 Task: Create a due date automation trigger when advanced on, 2 hours before a card is due add dates due in in more than 1 days.
Action: Mouse moved to (1023, 282)
Screenshot: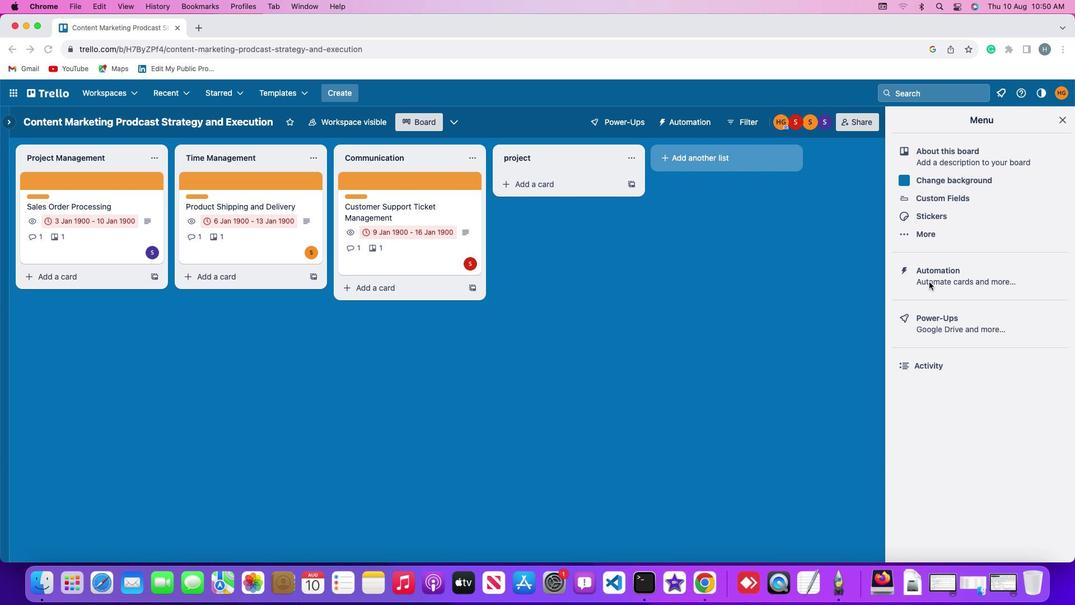 
Action: Mouse pressed left at (1023, 282)
Screenshot: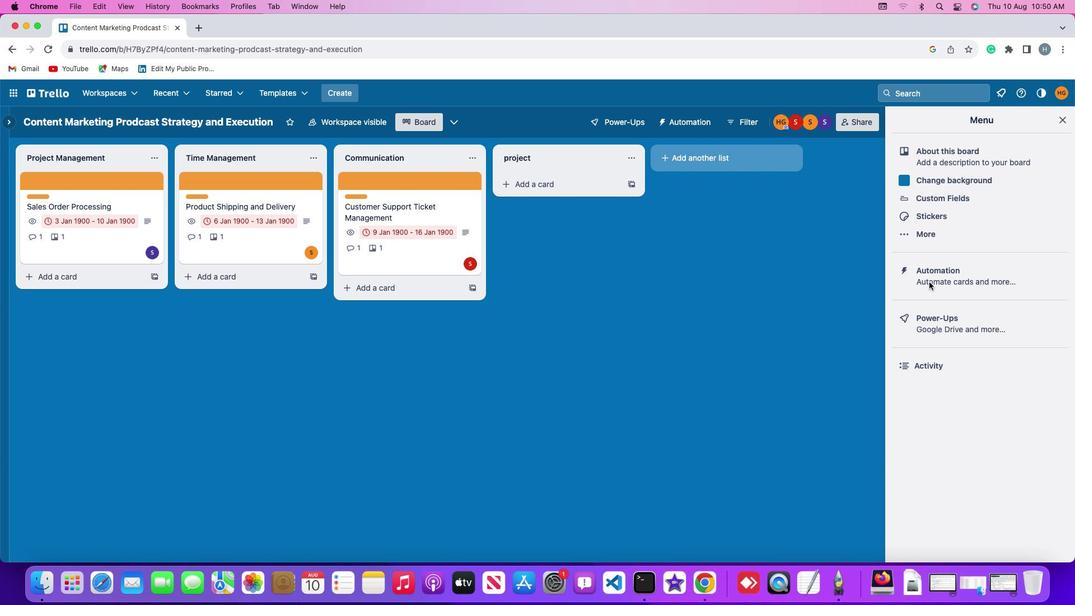 
Action: Mouse pressed left at (1023, 282)
Screenshot: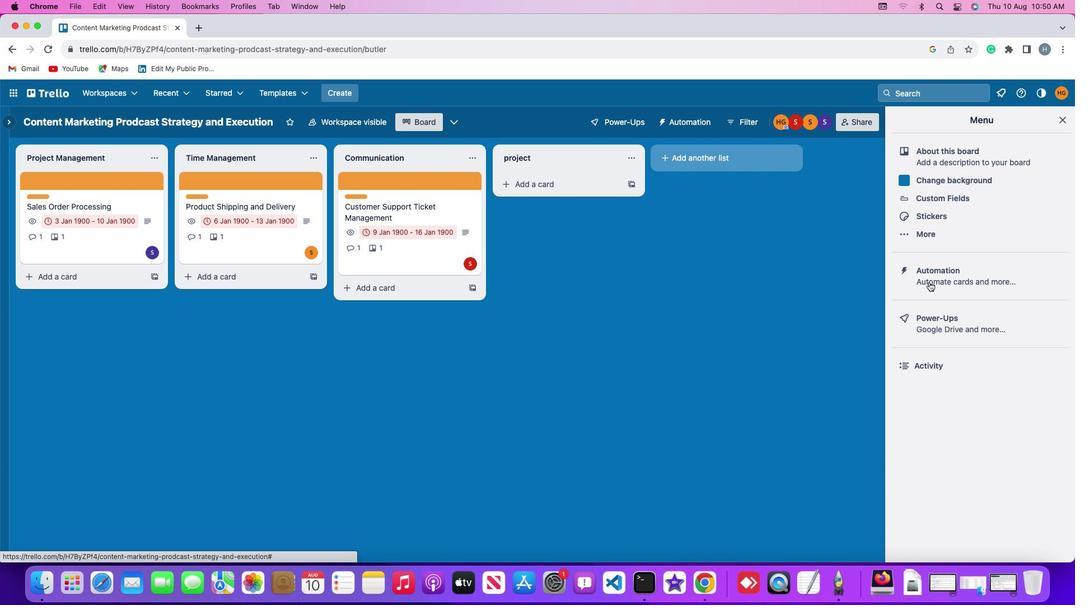 
Action: Mouse moved to (65, 264)
Screenshot: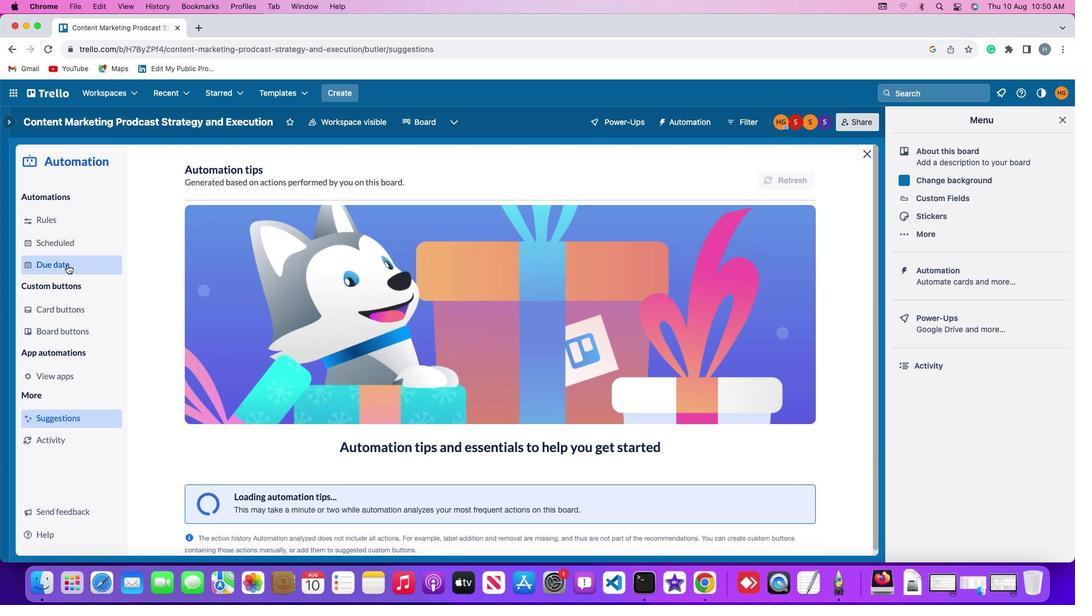 
Action: Mouse pressed left at (65, 264)
Screenshot: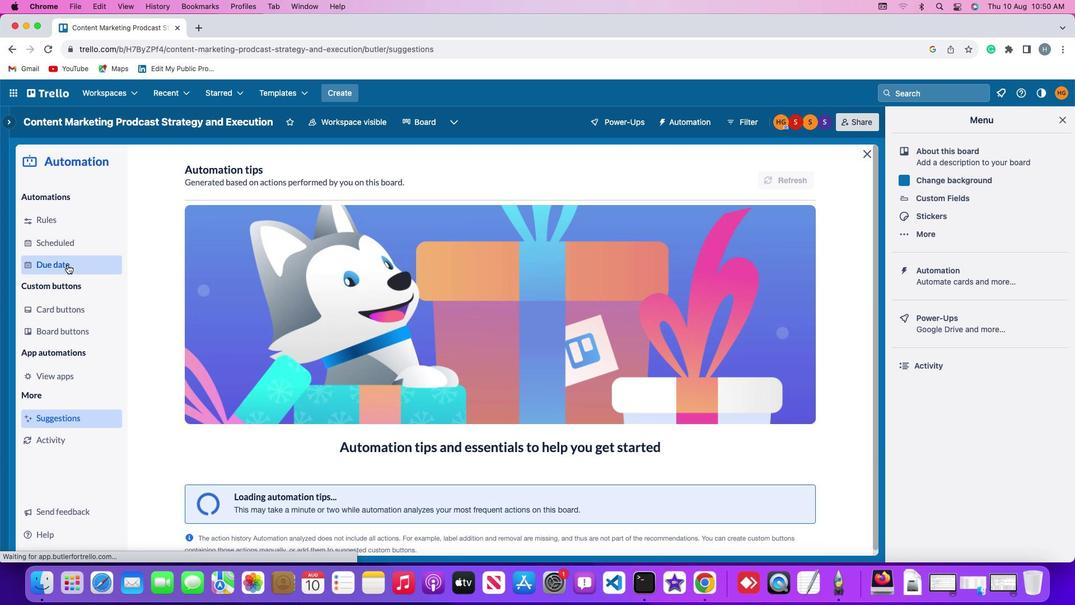 
Action: Mouse moved to (840, 170)
Screenshot: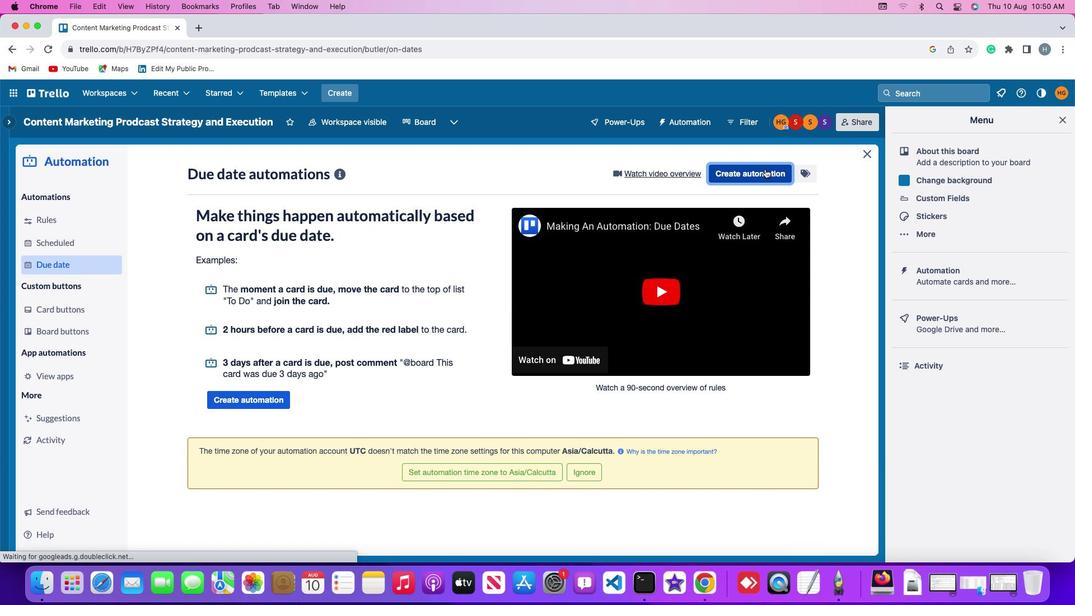 
Action: Mouse pressed left at (840, 170)
Screenshot: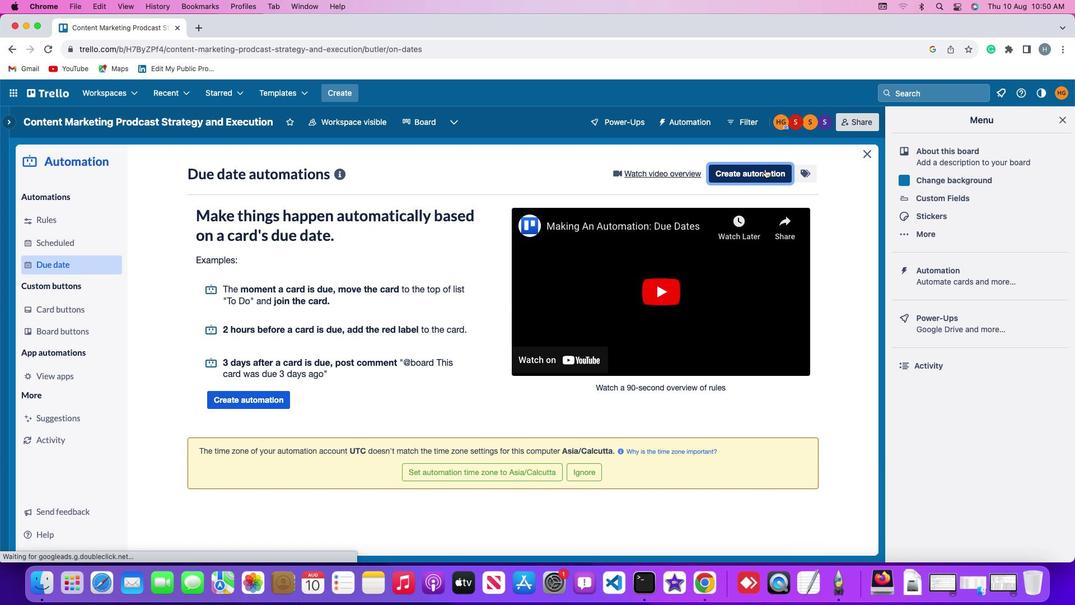
Action: Mouse moved to (238, 280)
Screenshot: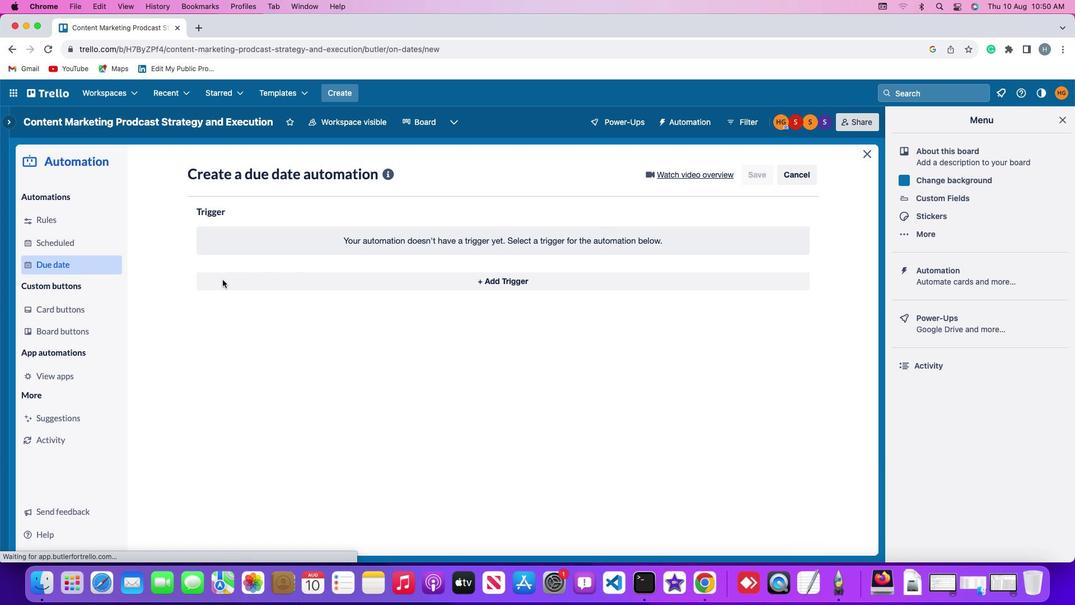 
Action: Mouse pressed left at (238, 280)
Screenshot: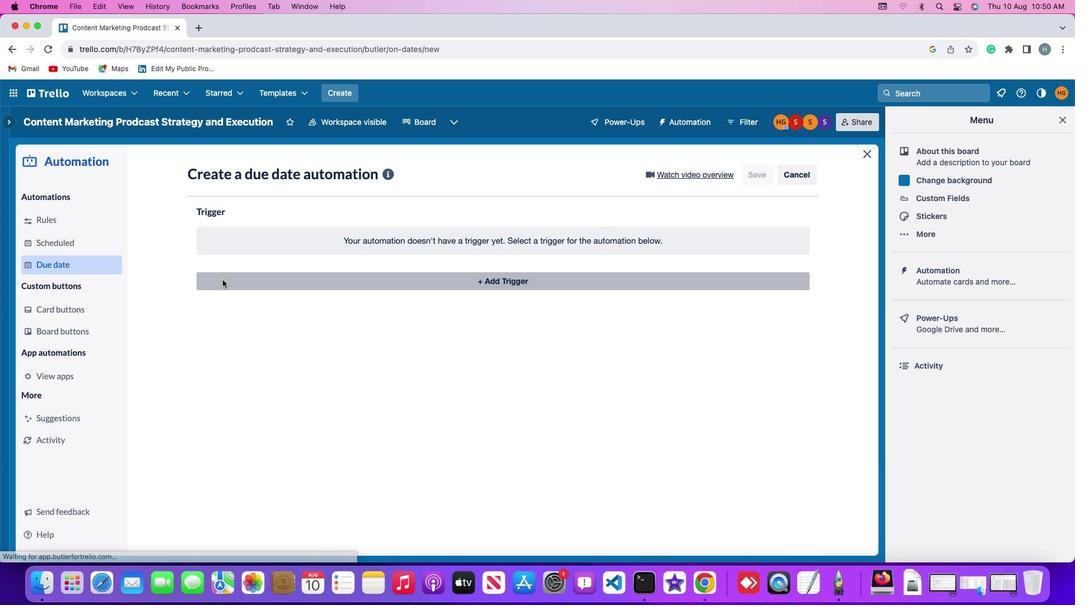 
Action: Mouse moved to (230, 449)
Screenshot: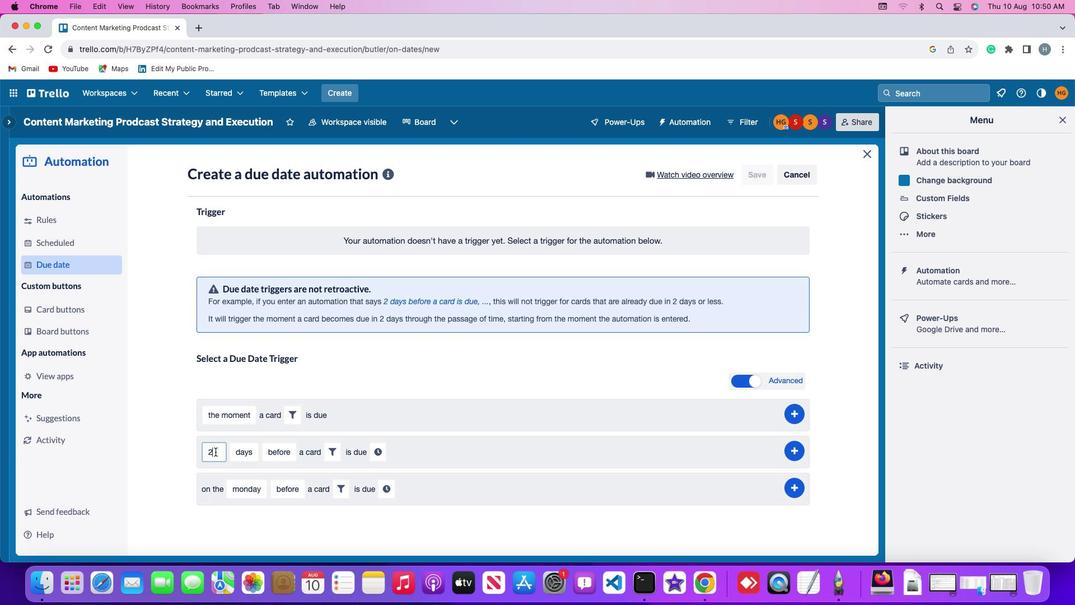 
Action: Mouse pressed left at (230, 449)
Screenshot: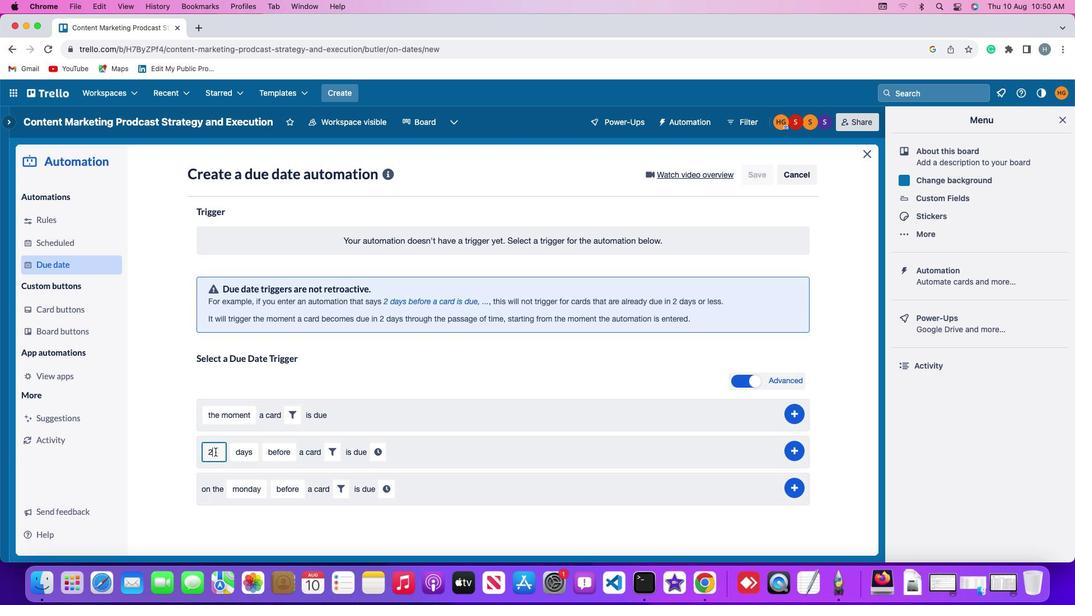 
Action: Key pressed Key.backspace'2'
Screenshot: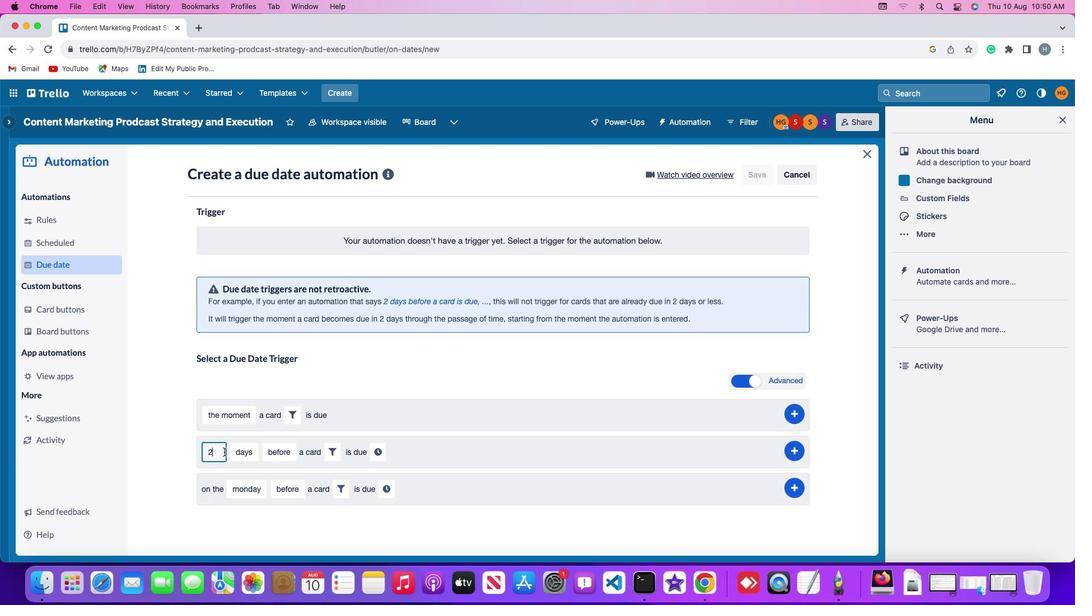 
Action: Mouse moved to (249, 447)
Screenshot: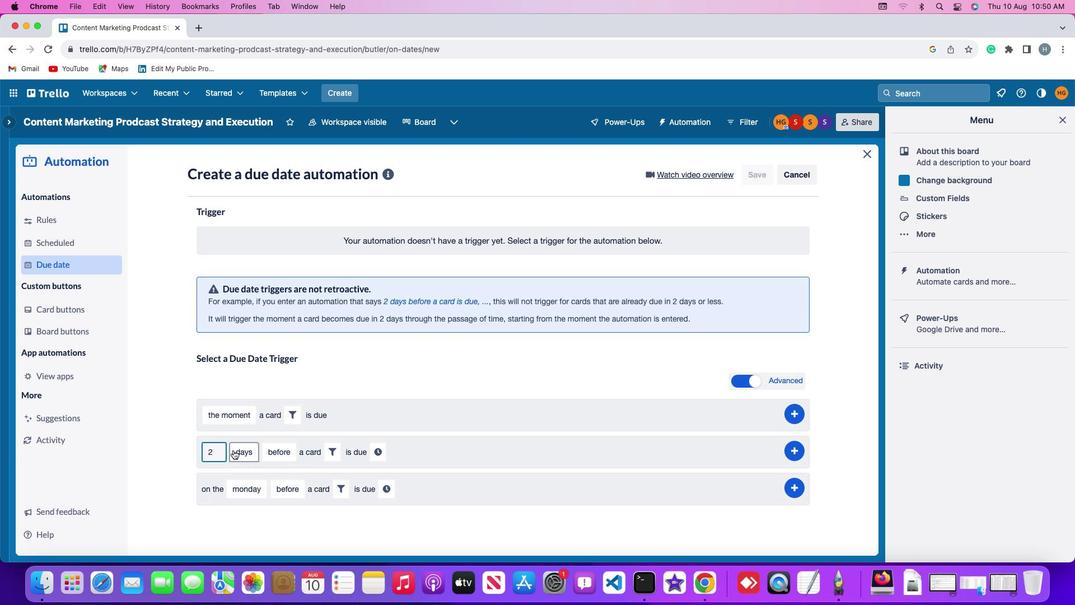 
Action: Mouse pressed left at (249, 447)
Screenshot: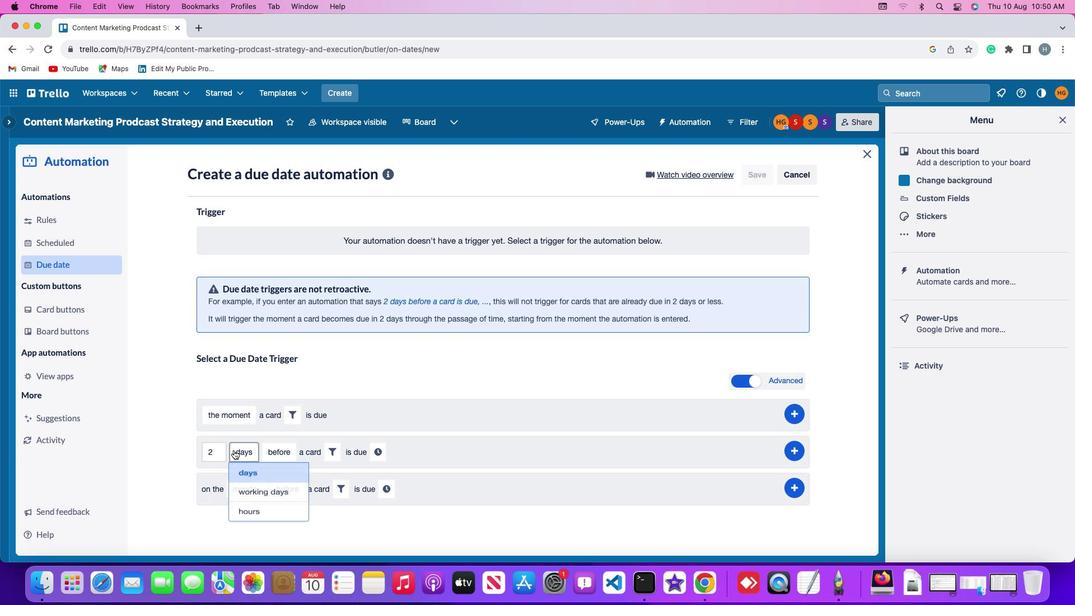 
Action: Mouse moved to (264, 517)
Screenshot: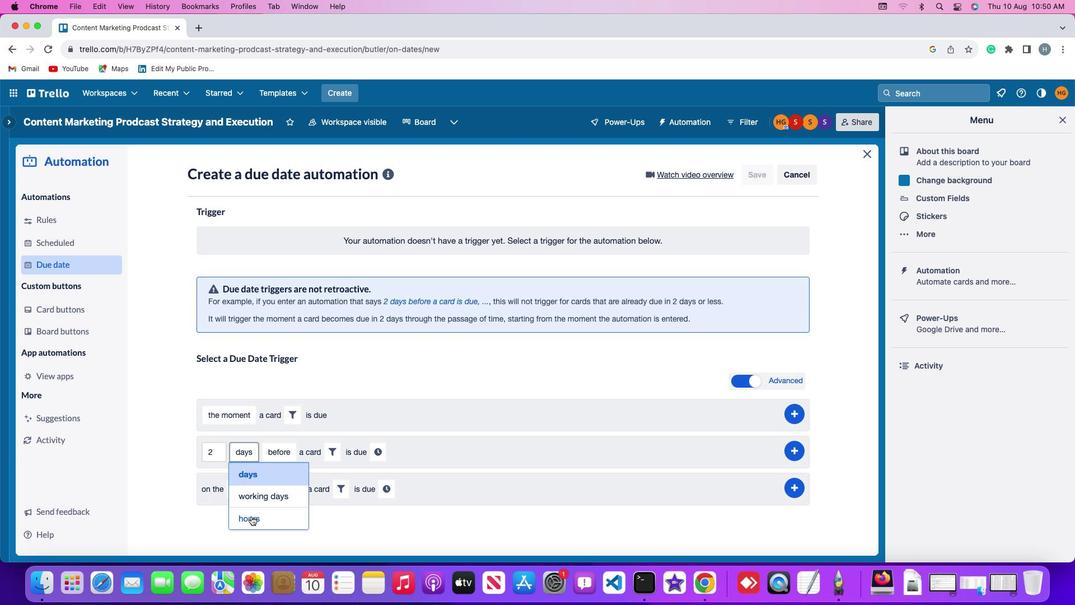 
Action: Mouse pressed left at (264, 517)
Screenshot: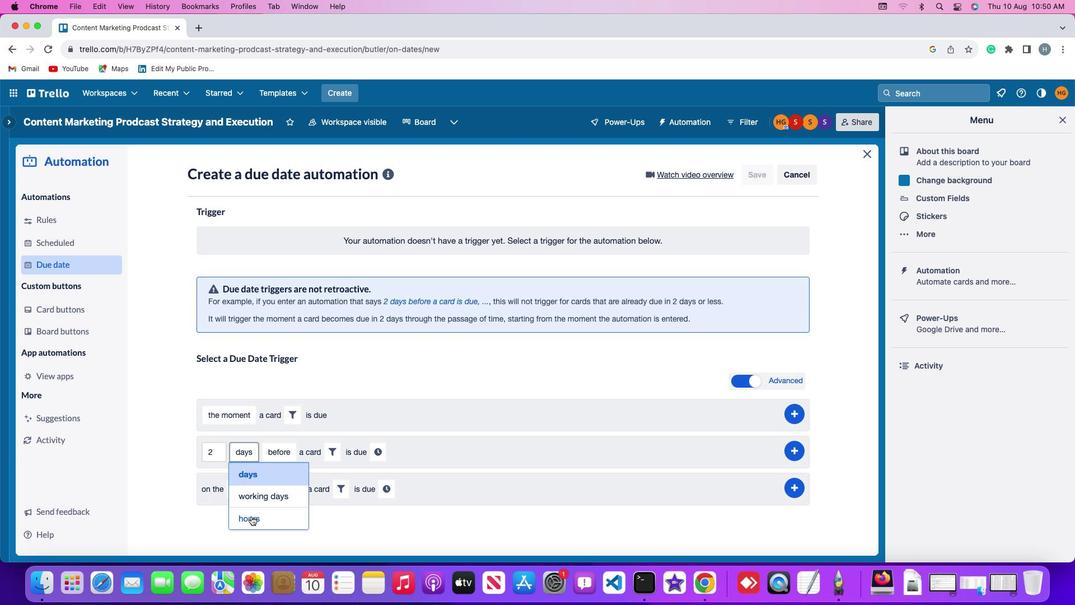 
Action: Mouse moved to (314, 448)
Screenshot: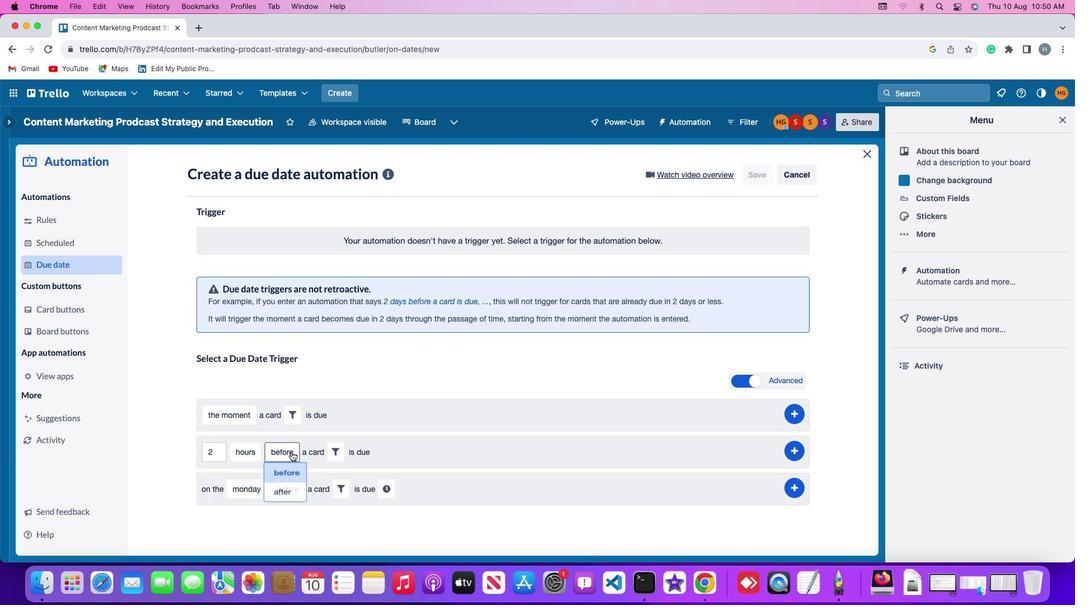
Action: Mouse pressed left at (314, 448)
Screenshot: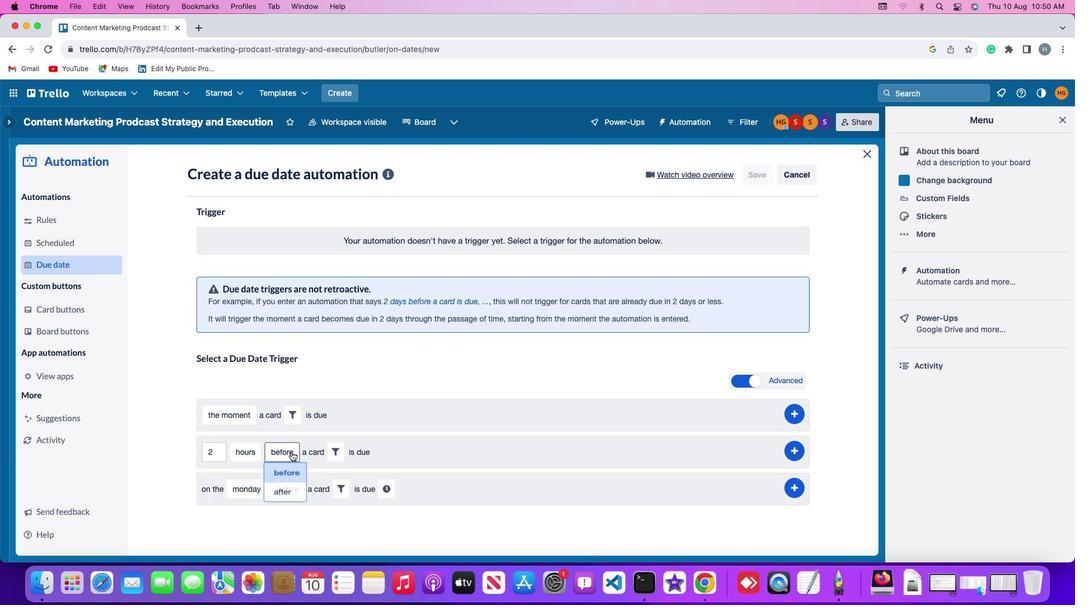 
Action: Mouse moved to (315, 468)
Screenshot: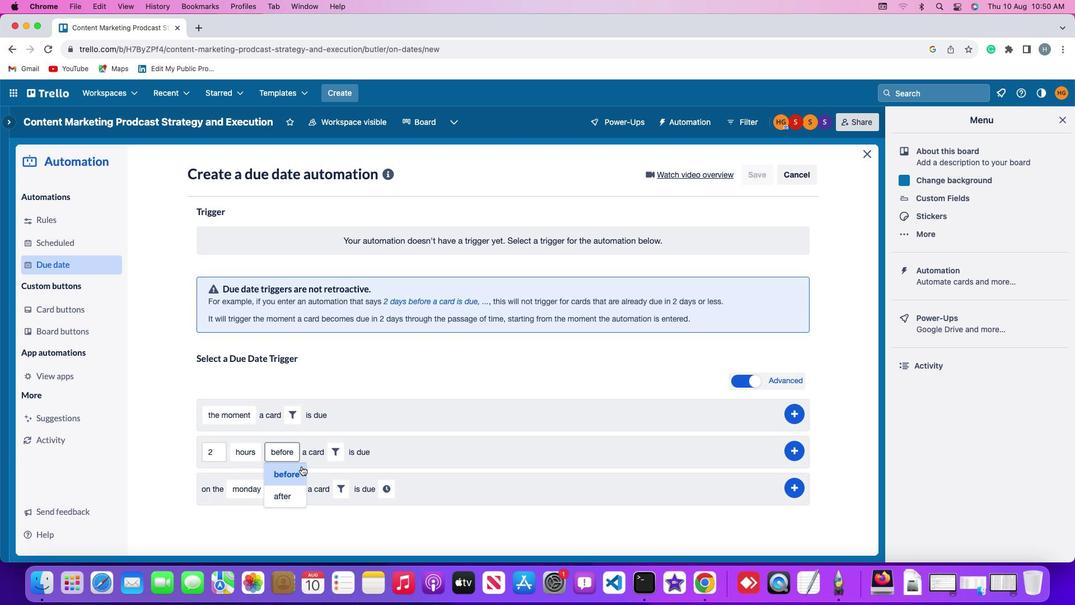 
Action: Mouse pressed left at (315, 468)
Screenshot: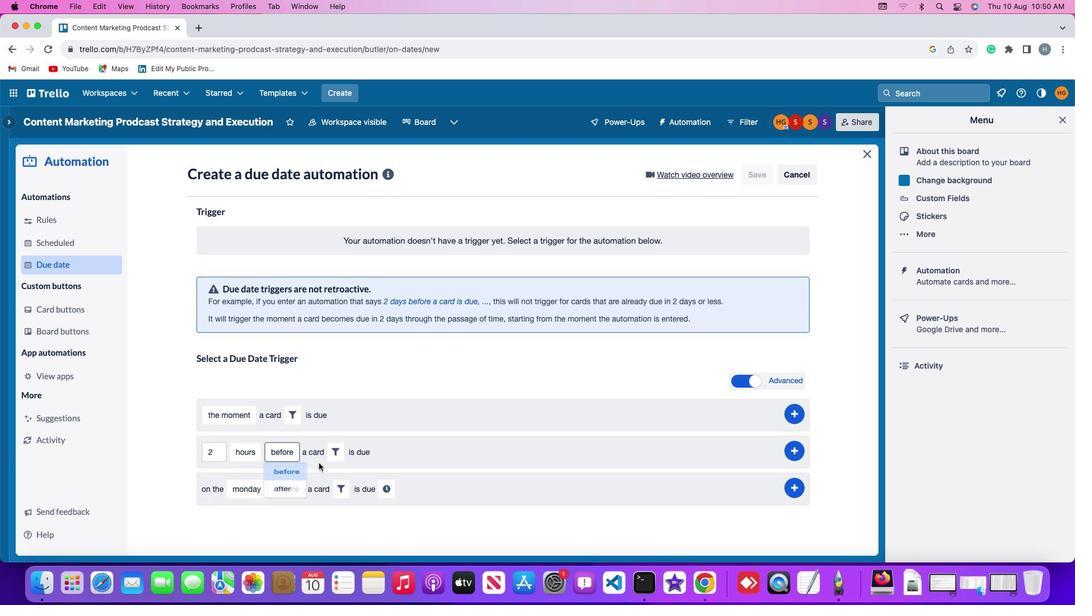 
Action: Mouse moved to (367, 451)
Screenshot: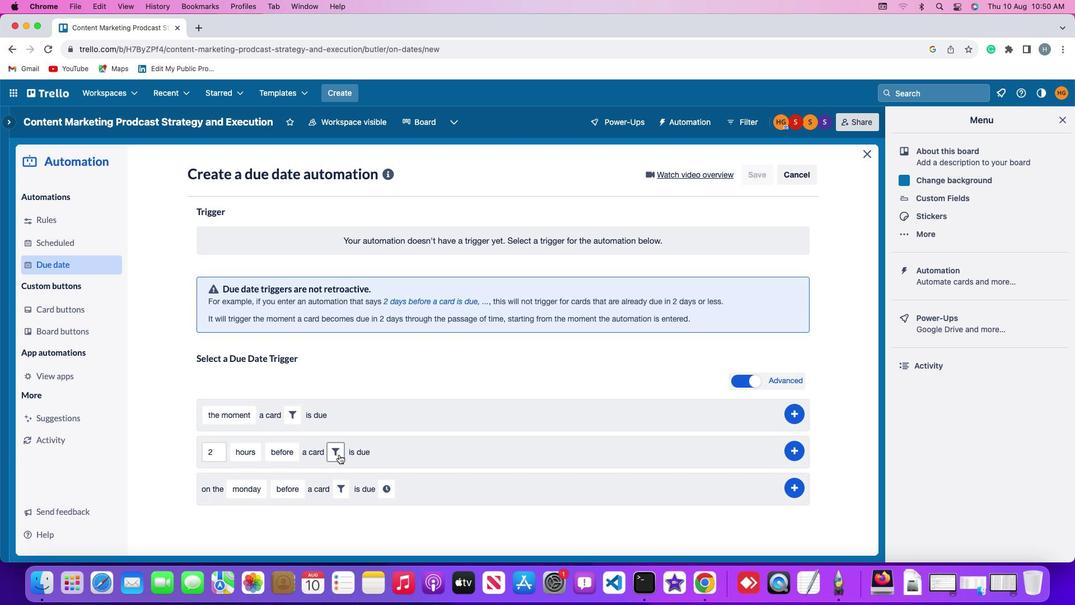 
Action: Mouse pressed left at (367, 451)
Screenshot: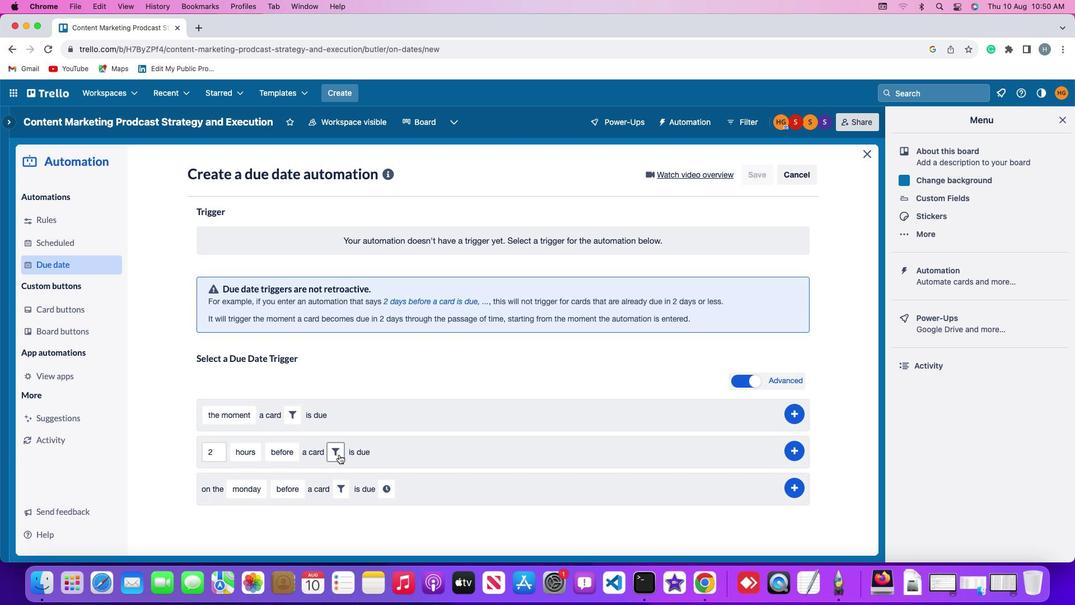 
Action: Mouse moved to (424, 487)
Screenshot: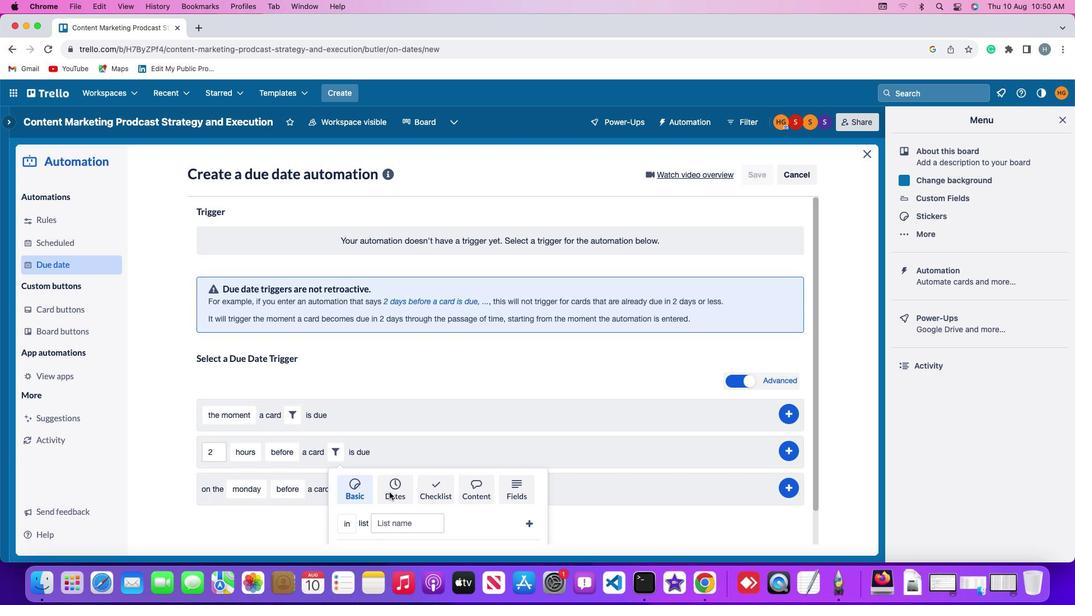 
Action: Mouse pressed left at (424, 487)
Screenshot: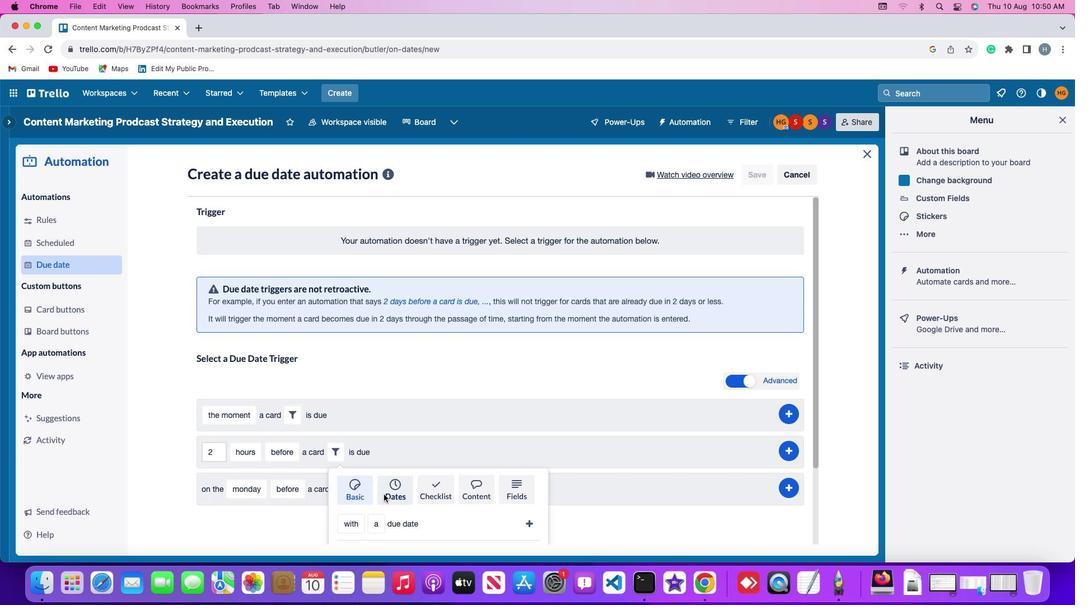 
Action: Mouse moved to (309, 518)
Screenshot: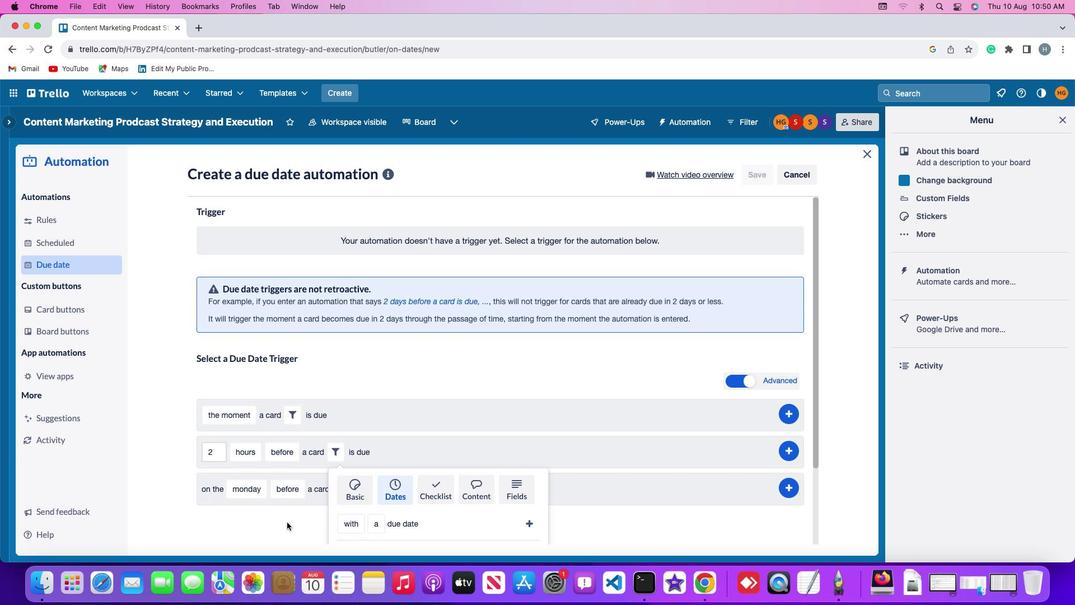 
Action: Mouse scrolled (309, 518) with delta (-8, 5)
Screenshot: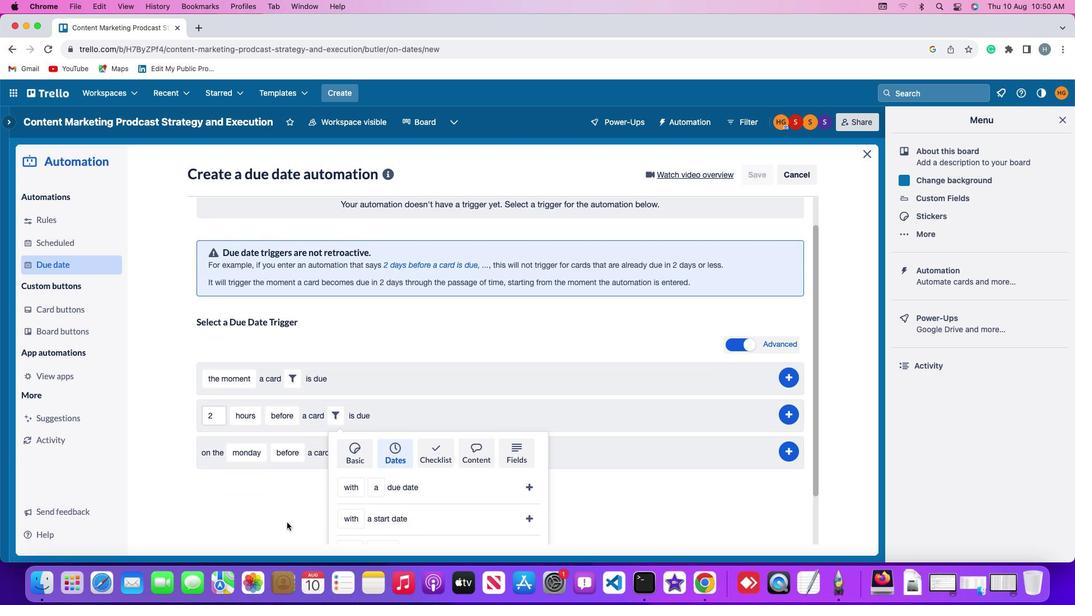 
Action: Mouse scrolled (309, 518) with delta (-8, 5)
Screenshot: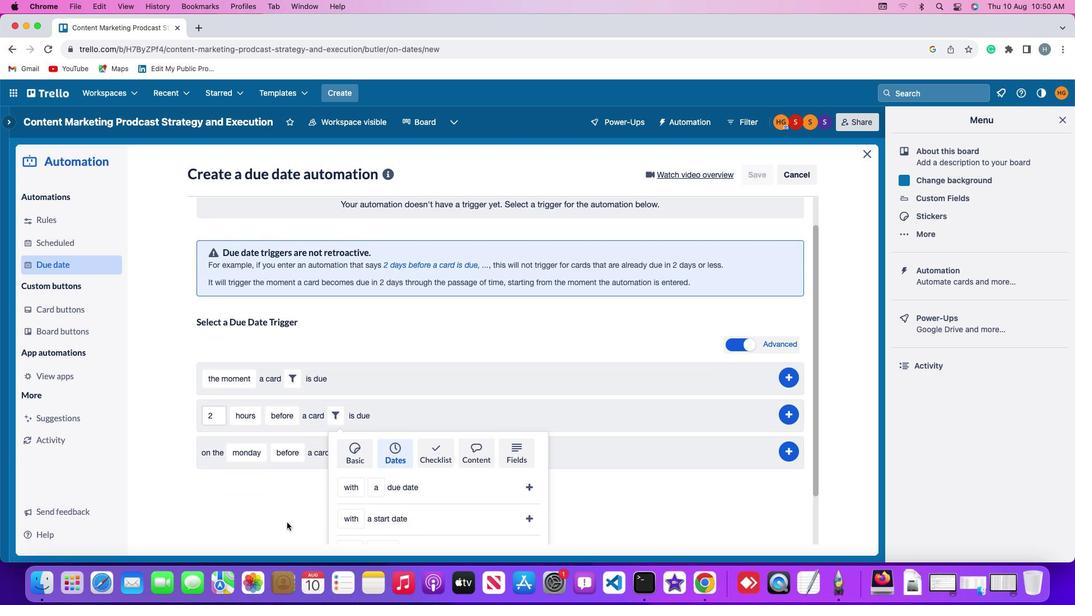 
Action: Mouse scrolled (309, 518) with delta (-8, 3)
Screenshot: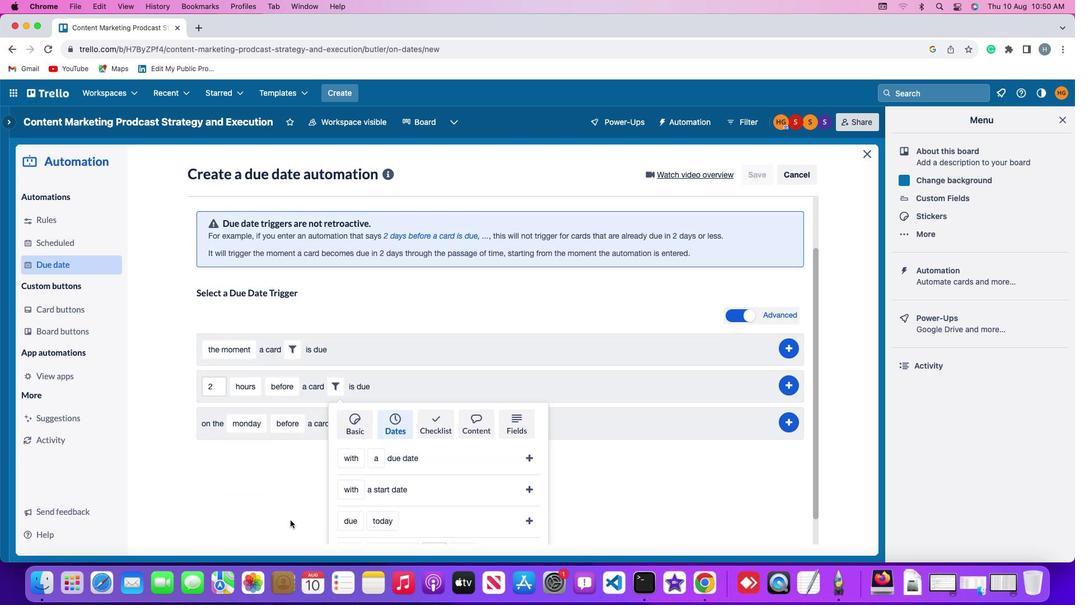 
Action: Mouse scrolled (309, 518) with delta (-8, 2)
Screenshot: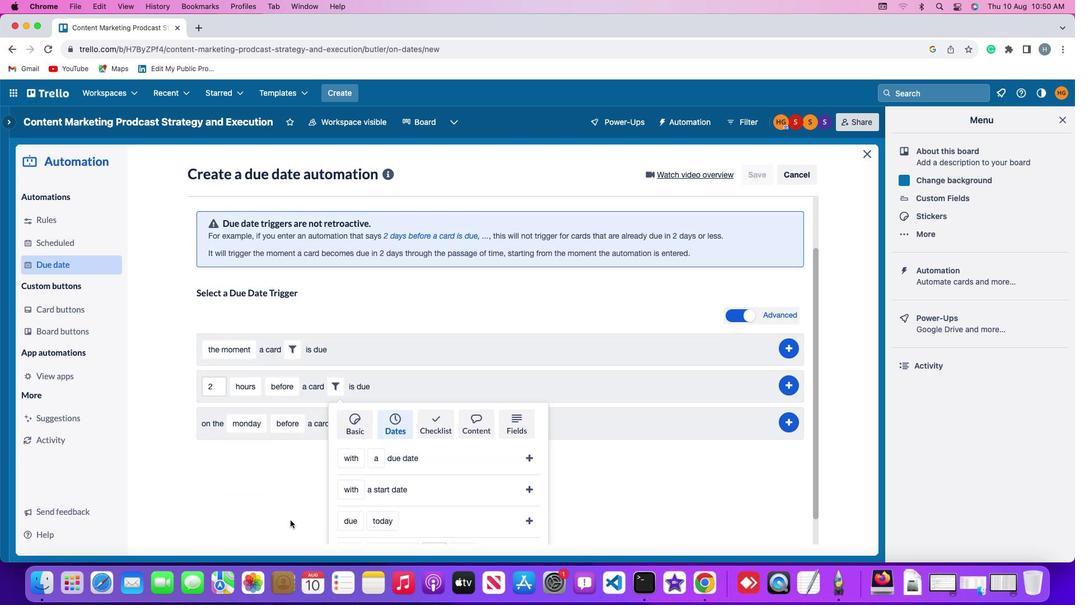 
Action: Mouse scrolled (309, 518) with delta (-8, 2)
Screenshot: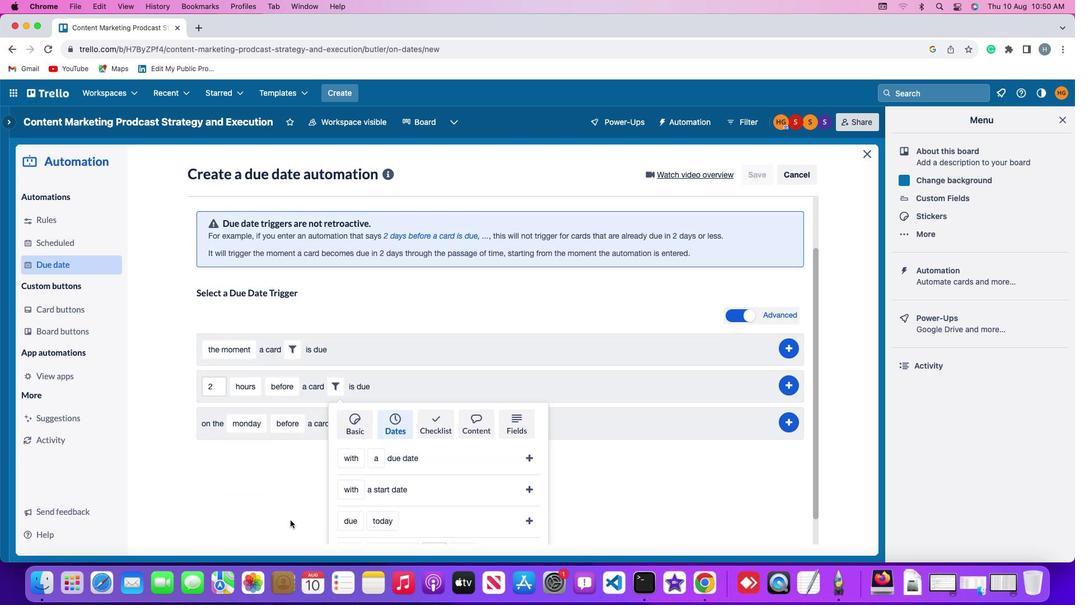 
Action: Mouse scrolled (309, 518) with delta (-8, 2)
Screenshot: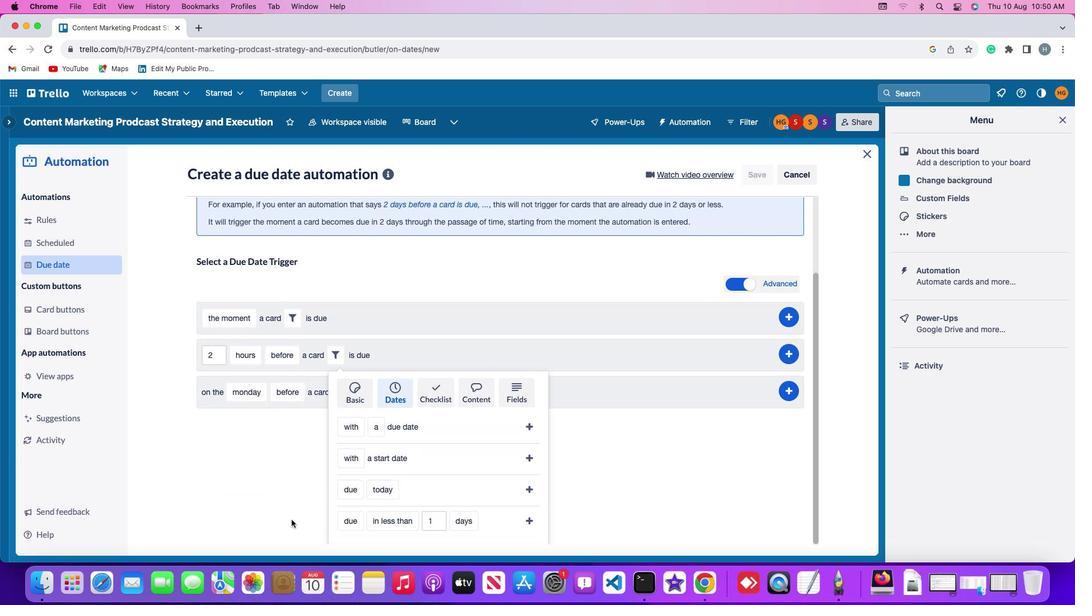 
Action: Mouse moved to (379, 515)
Screenshot: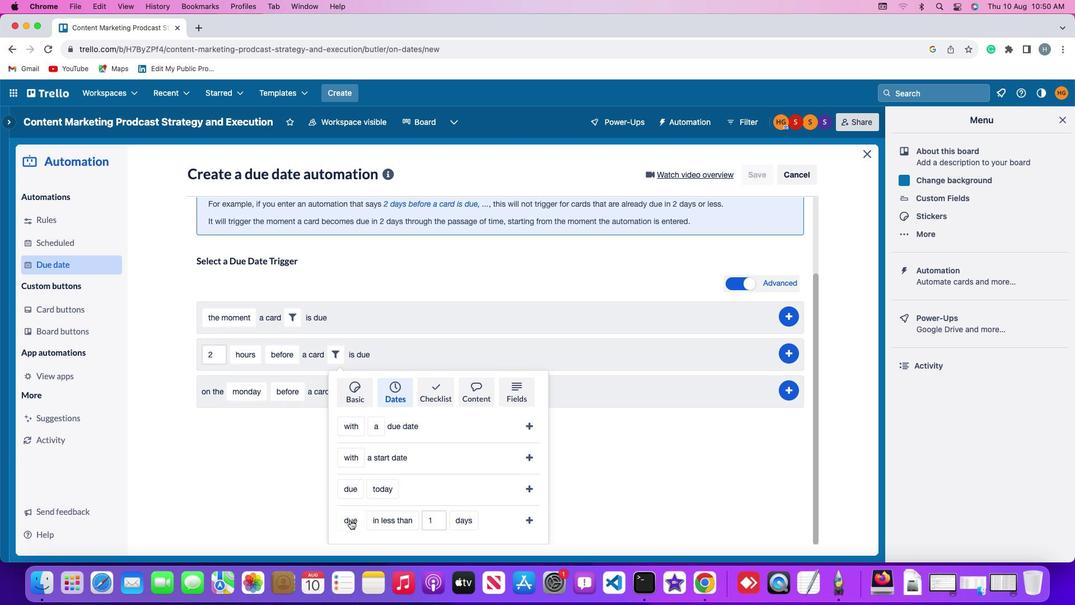 
Action: Mouse pressed left at (379, 515)
Screenshot: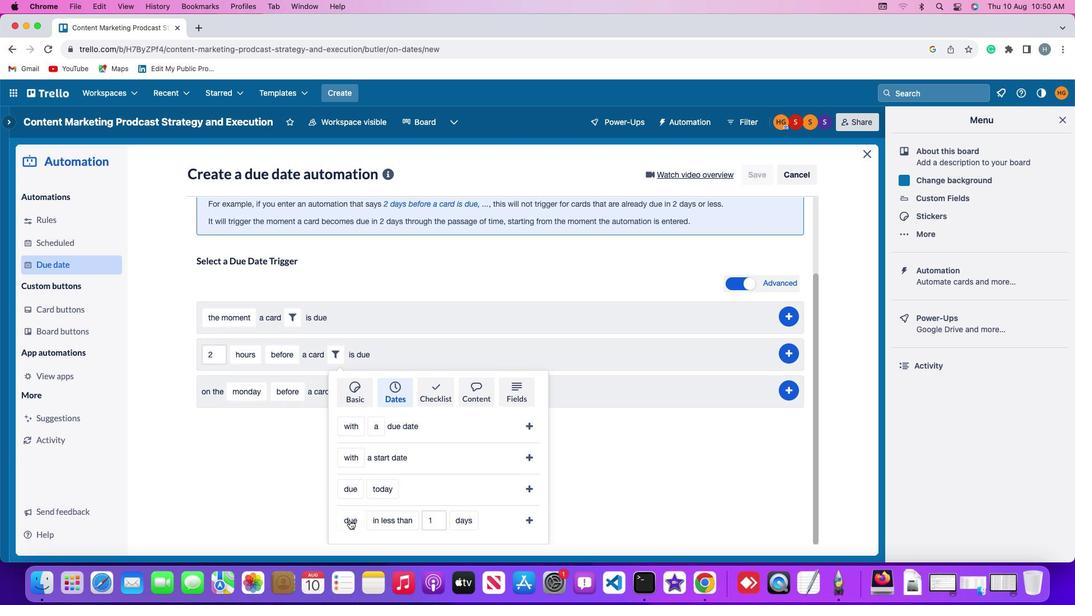 
Action: Mouse moved to (390, 479)
Screenshot: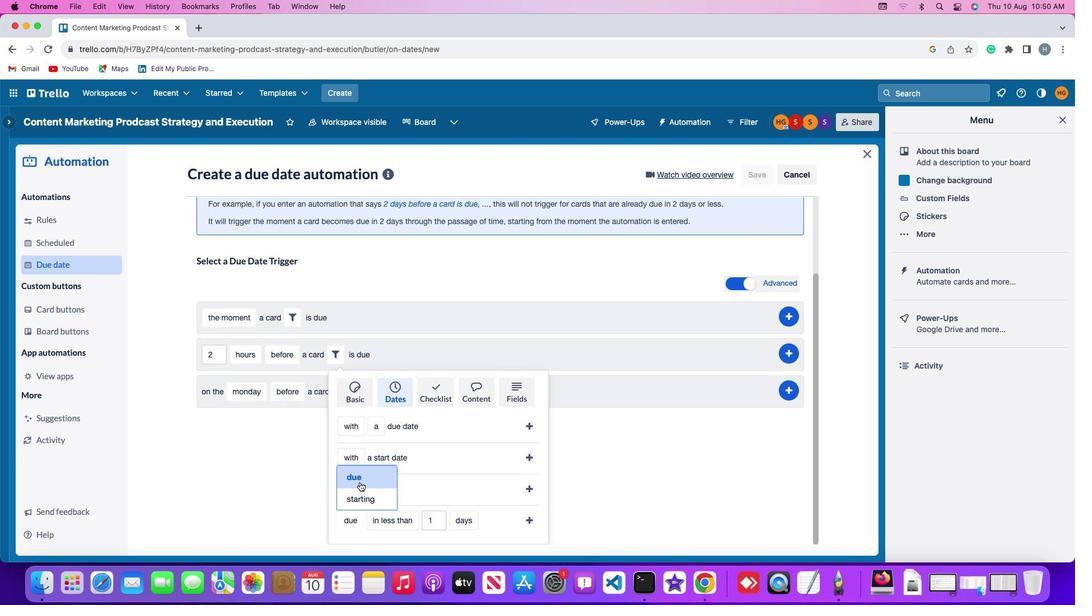 
Action: Mouse pressed left at (390, 479)
Screenshot: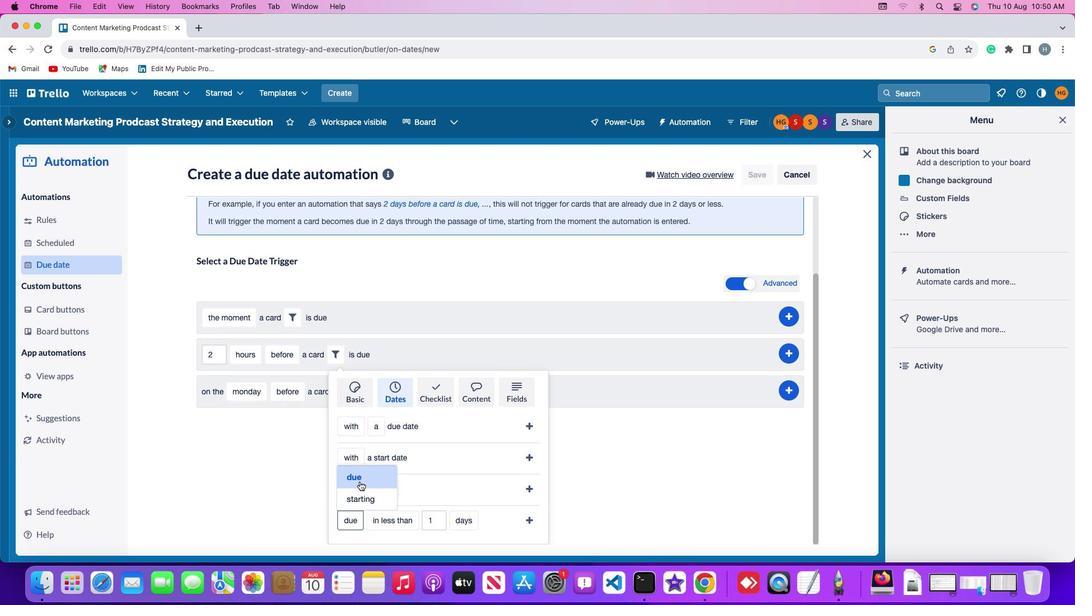 
Action: Mouse moved to (420, 519)
Screenshot: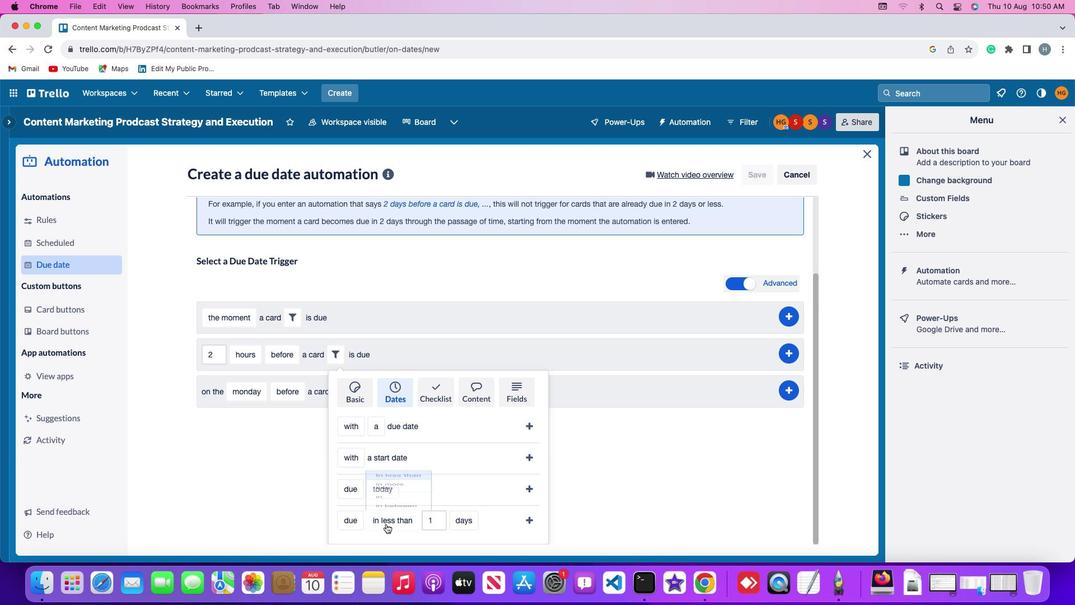 
Action: Mouse pressed left at (420, 519)
Screenshot: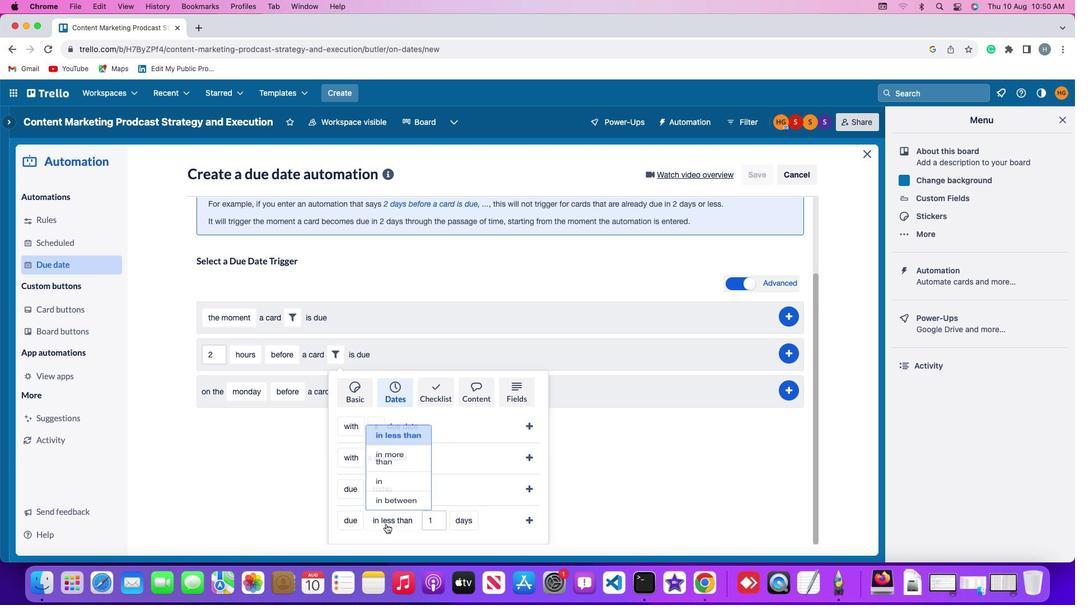
Action: Mouse moved to (429, 453)
Screenshot: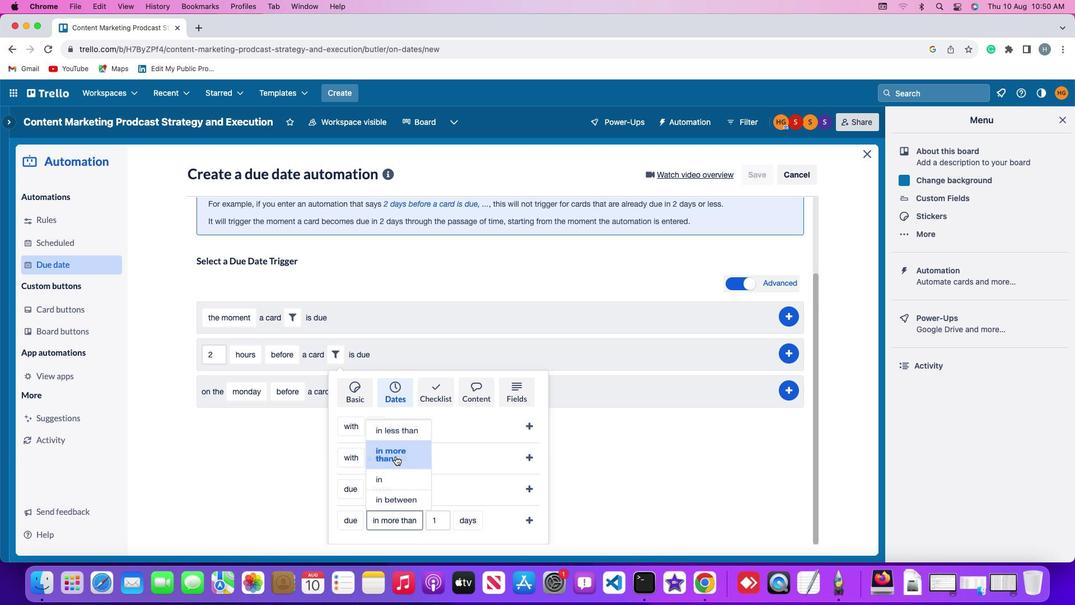
Action: Mouse pressed left at (429, 453)
Screenshot: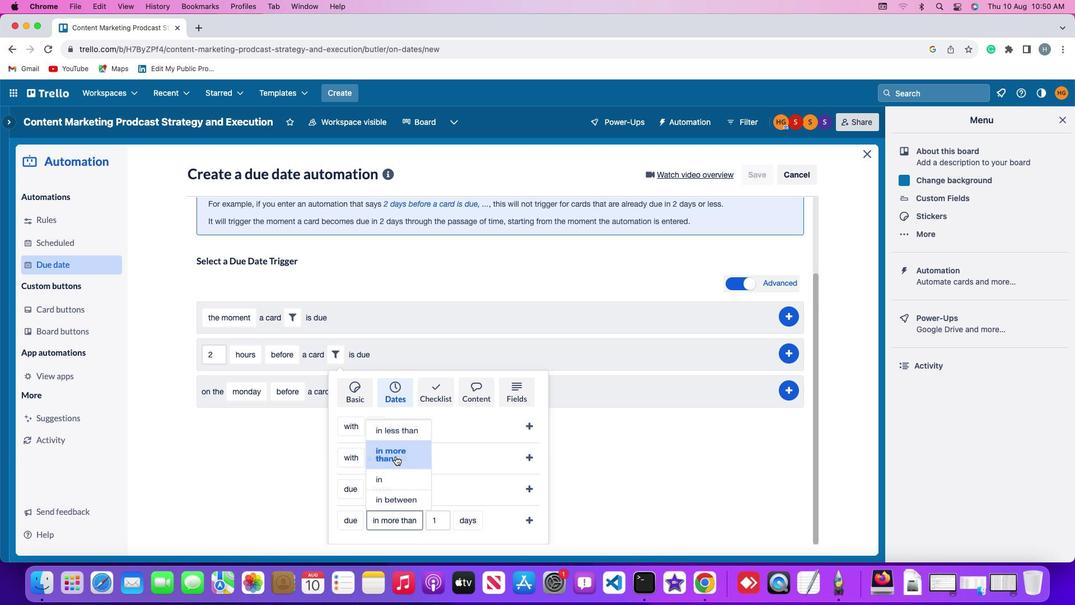 
Action: Mouse moved to (478, 519)
Screenshot: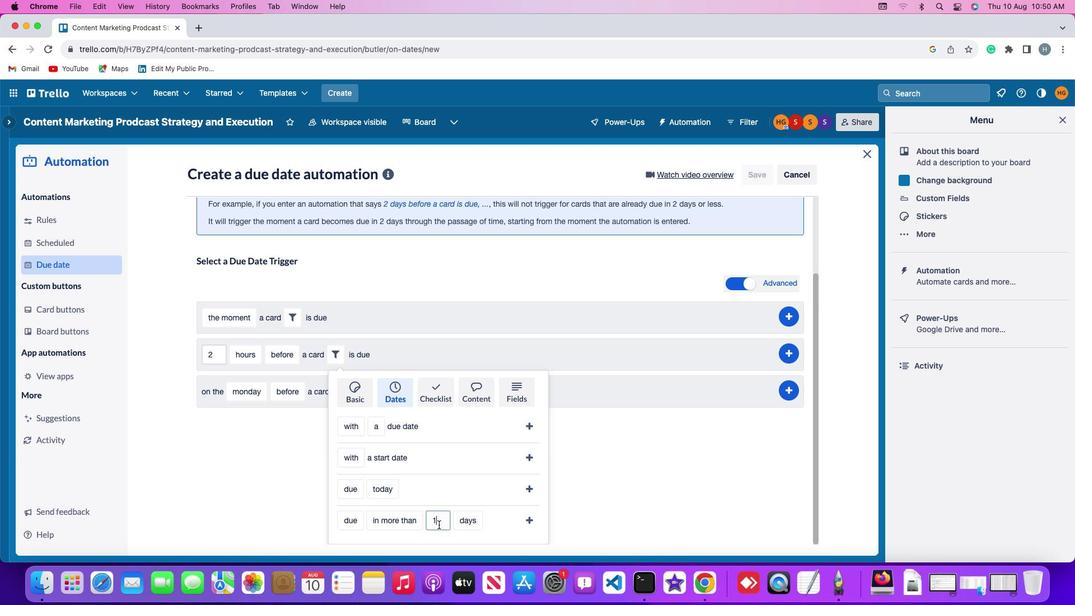 
Action: Mouse pressed left at (478, 519)
Screenshot: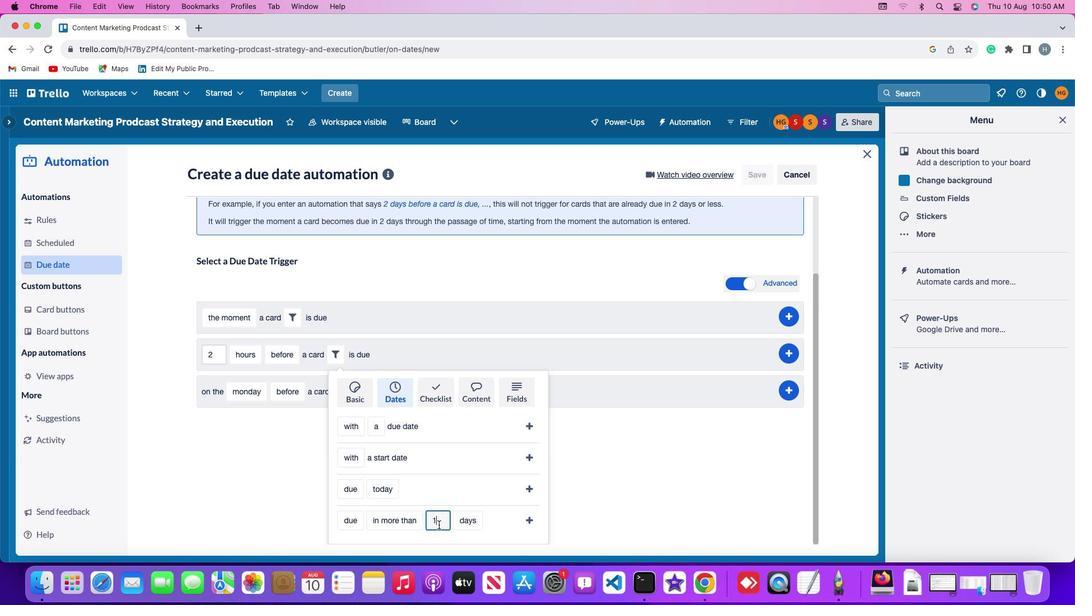 
Action: Key pressed Key.backspace'1'
Screenshot: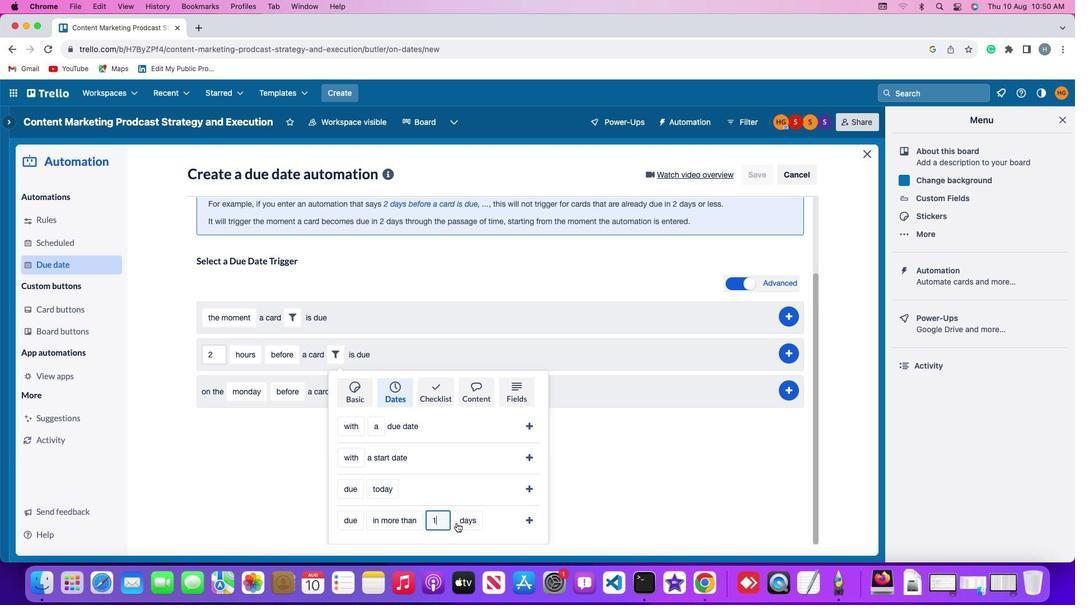 
Action: Mouse moved to (509, 517)
Screenshot: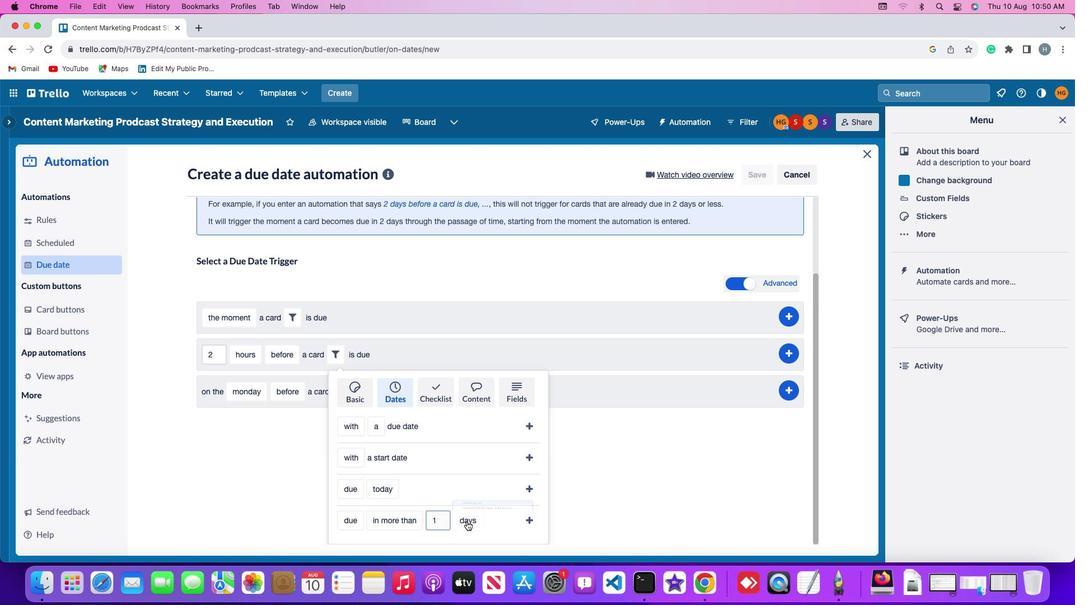 
Action: Mouse pressed left at (509, 517)
Screenshot: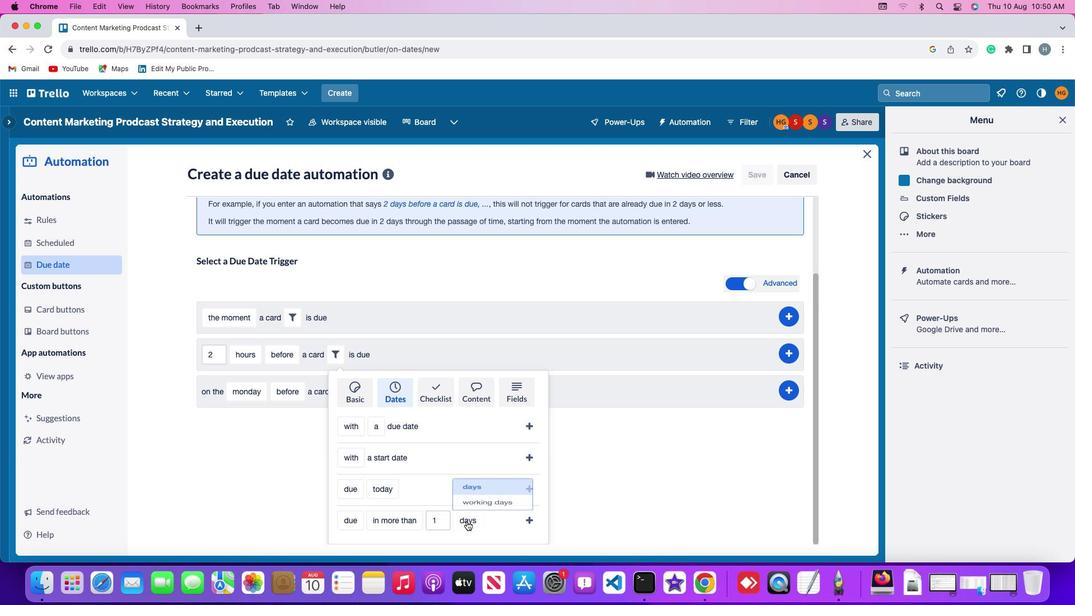 
Action: Mouse moved to (527, 473)
Screenshot: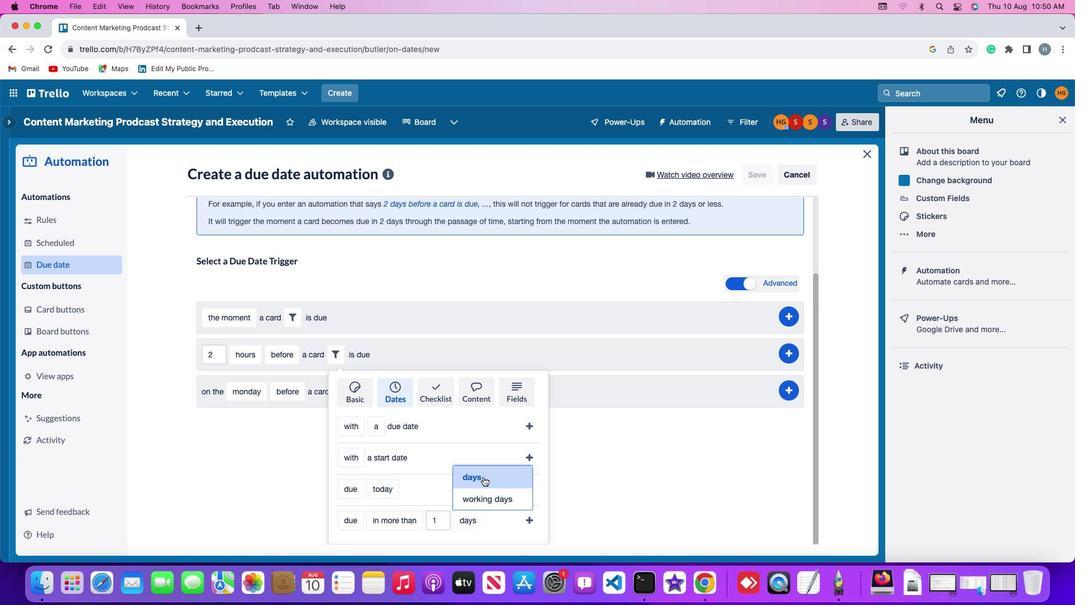 
Action: Mouse pressed left at (527, 473)
Screenshot: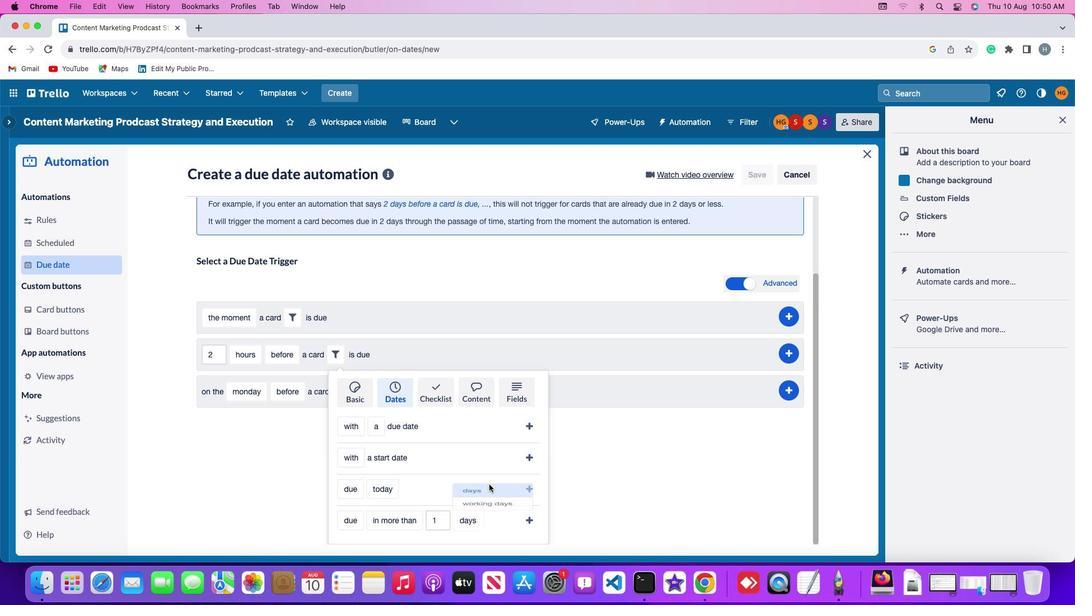 
Action: Mouse moved to (579, 512)
Screenshot: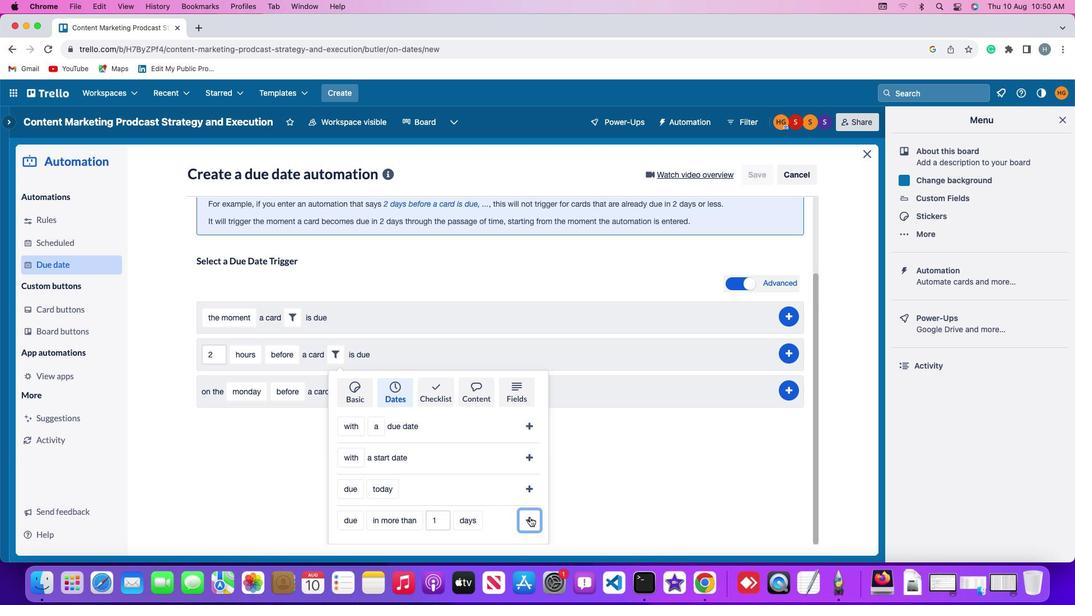 
Action: Mouse pressed left at (579, 512)
Screenshot: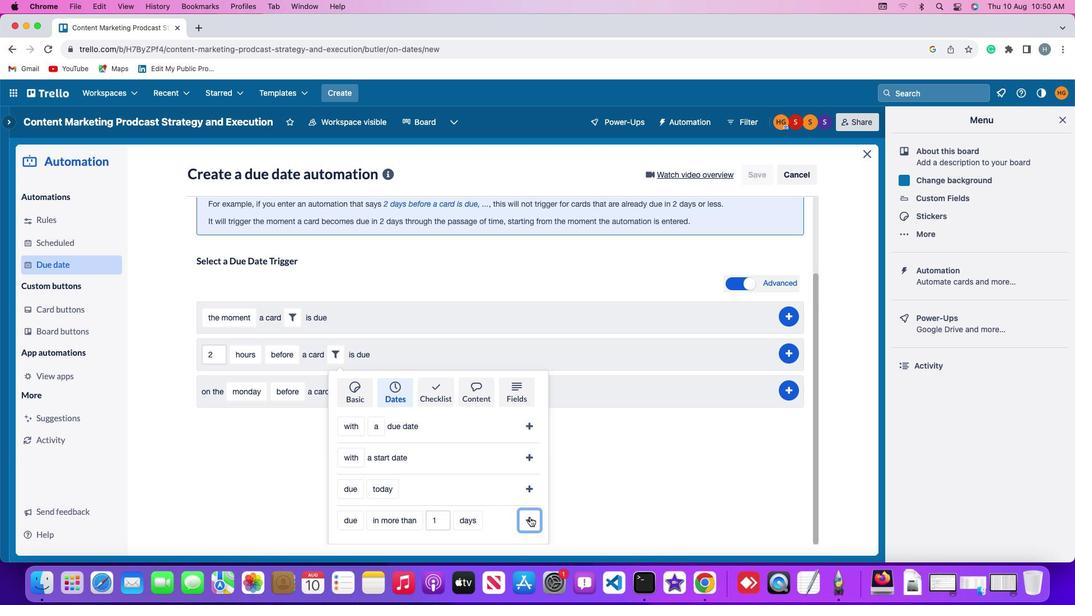 
Action: Mouse moved to (876, 444)
Screenshot: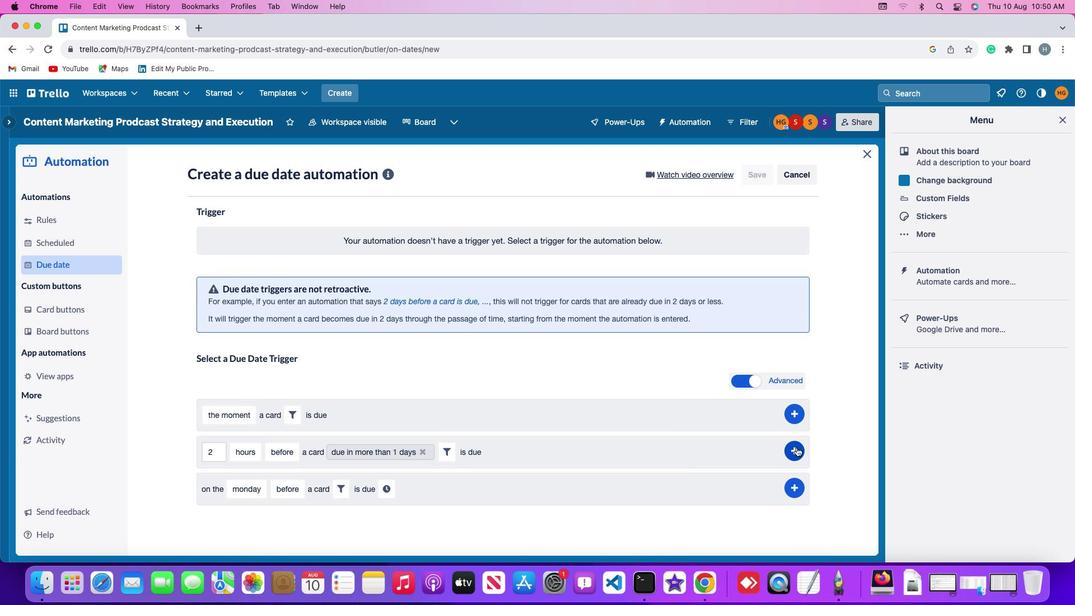 
Action: Mouse pressed left at (876, 444)
Screenshot: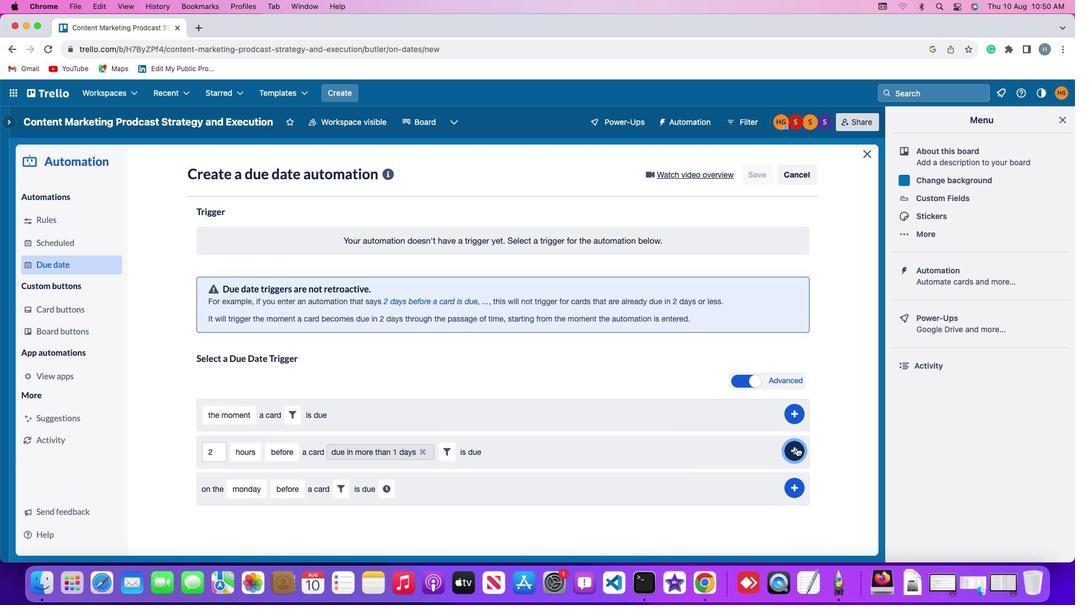 
Action: Mouse moved to (941, 370)
Screenshot: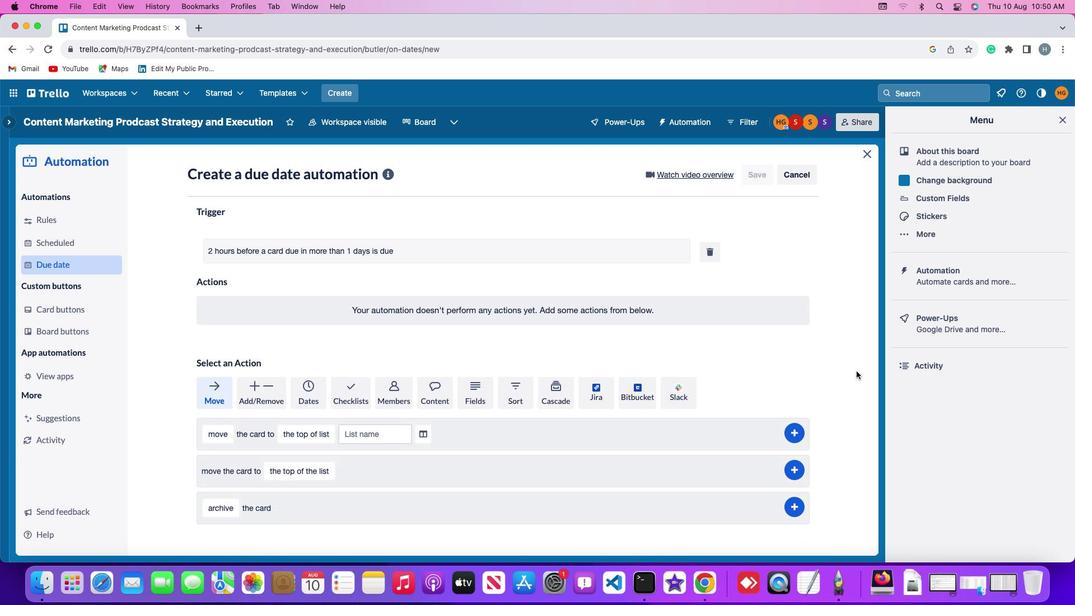 
